 Task: Change the default indentation to Tab character.
Action: Mouse moved to (1099, 33)
Screenshot: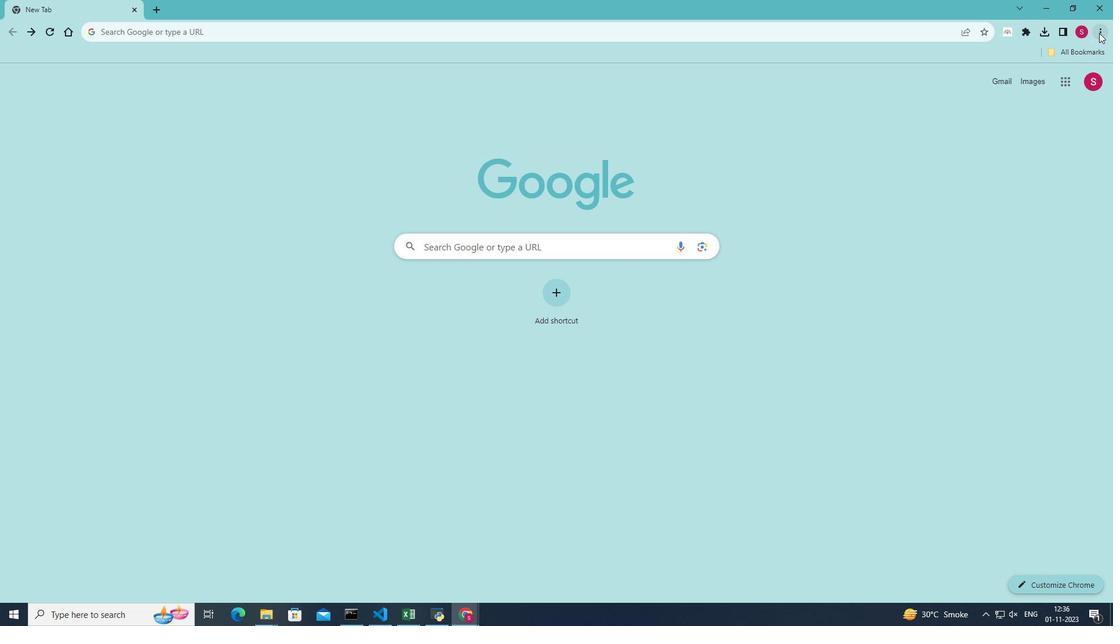 
Action: Mouse pressed left at (1099, 33)
Screenshot: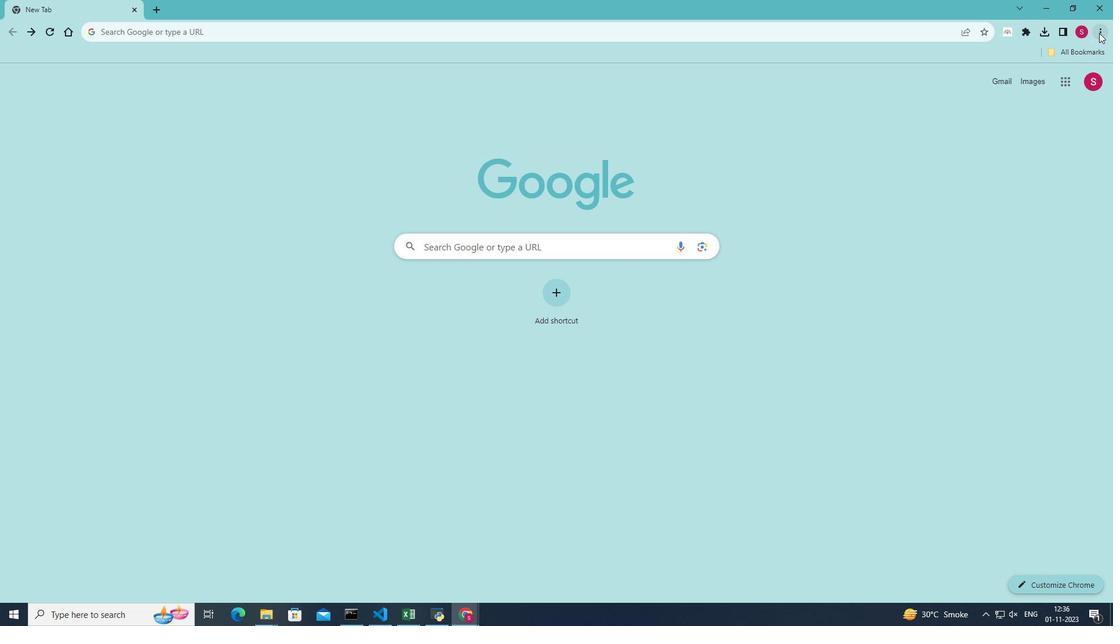 
Action: Mouse moved to (982, 212)
Screenshot: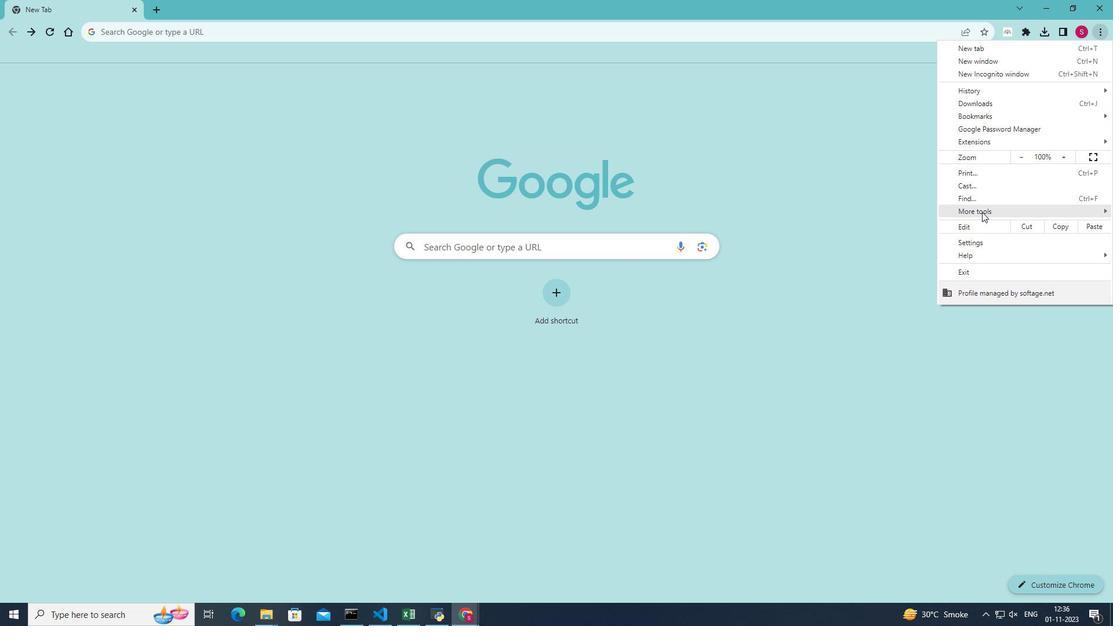 
Action: Mouse pressed left at (982, 212)
Screenshot: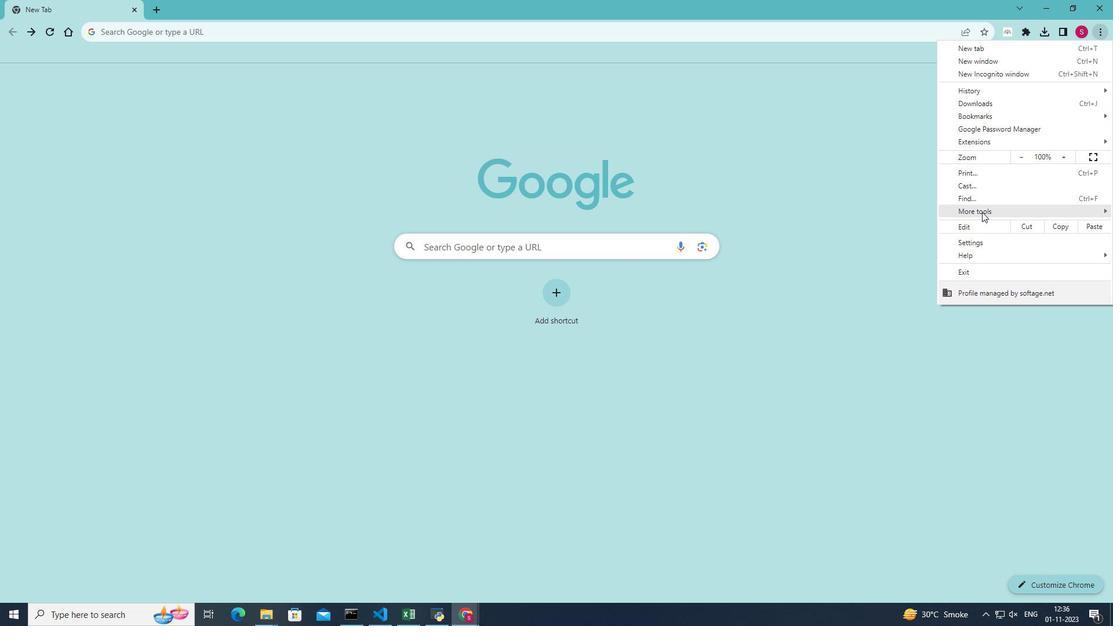 
Action: Mouse moved to (857, 295)
Screenshot: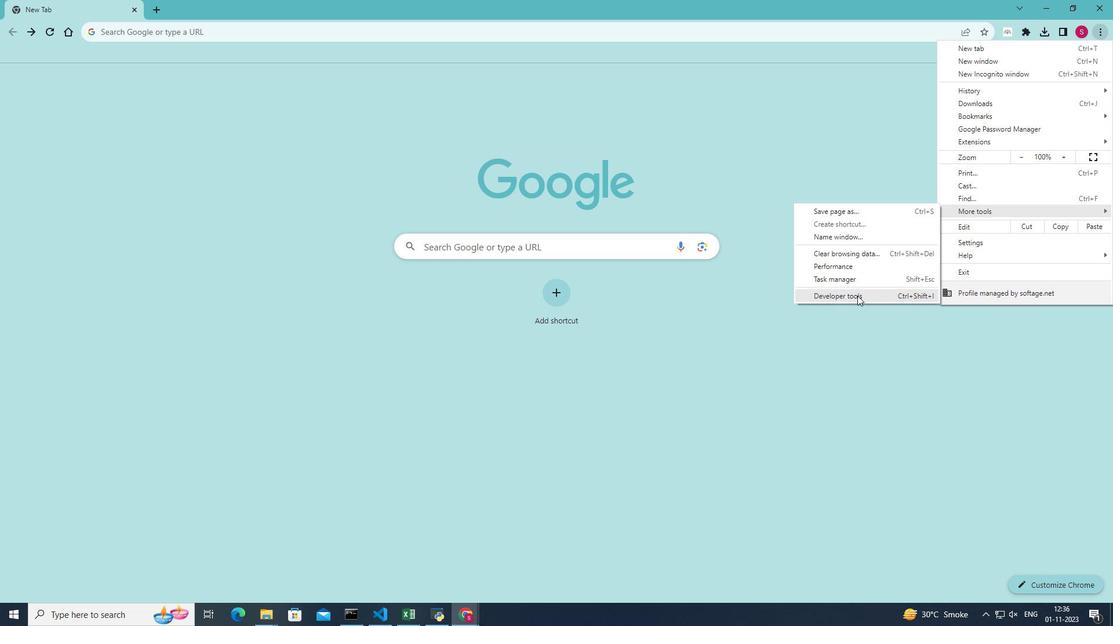 
Action: Mouse pressed left at (857, 295)
Screenshot: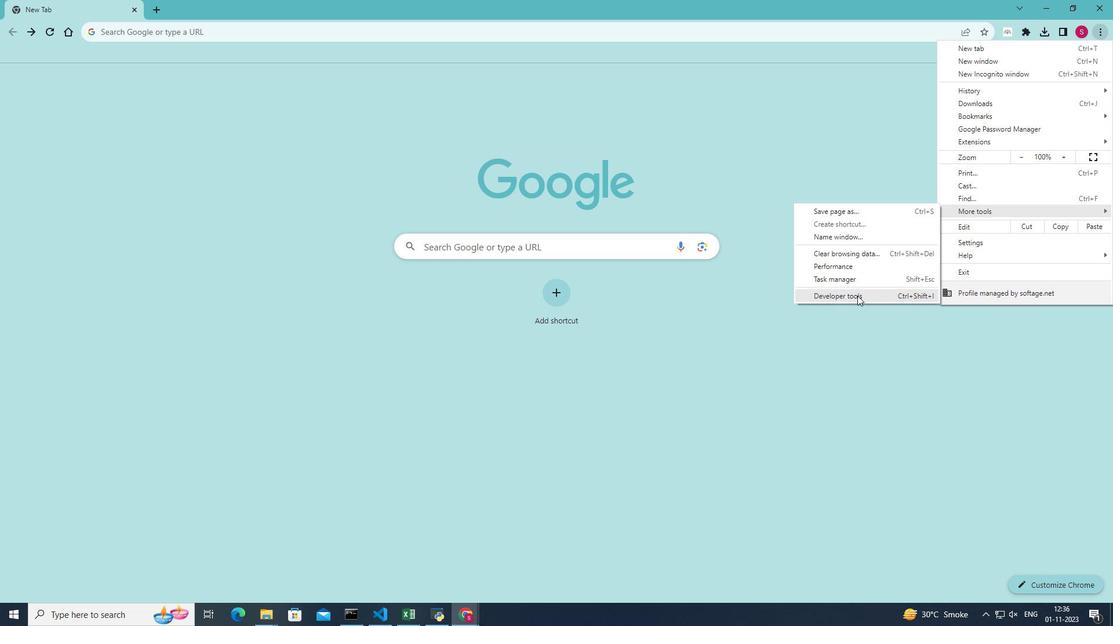 
Action: Mouse moved to (1070, 70)
Screenshot: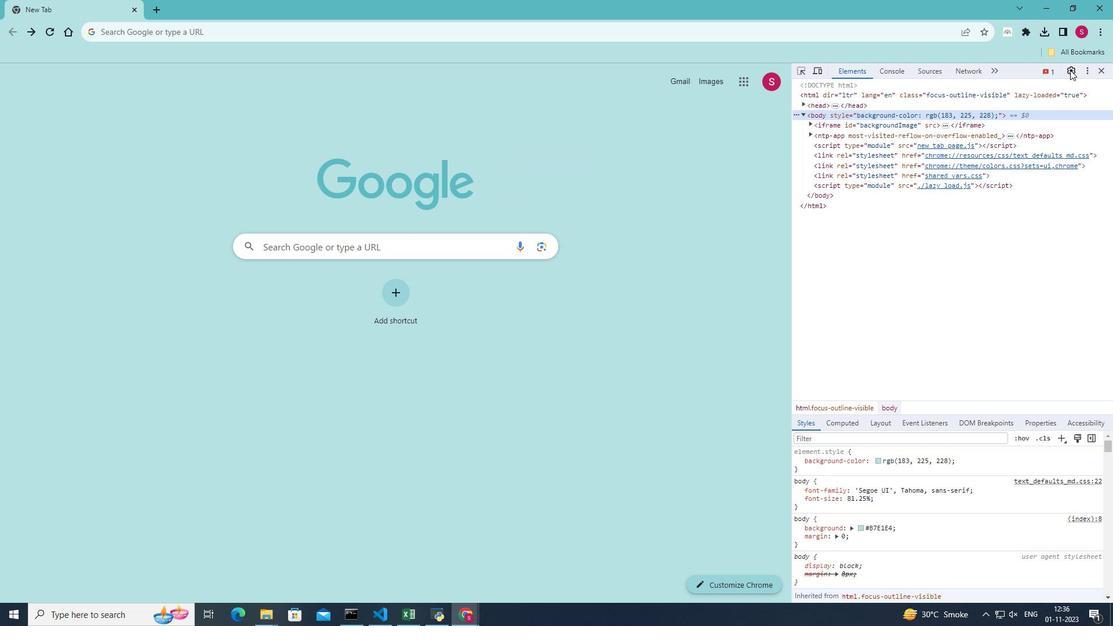 
Action: Mouse pressed left at (1070, 70)
Screenshot: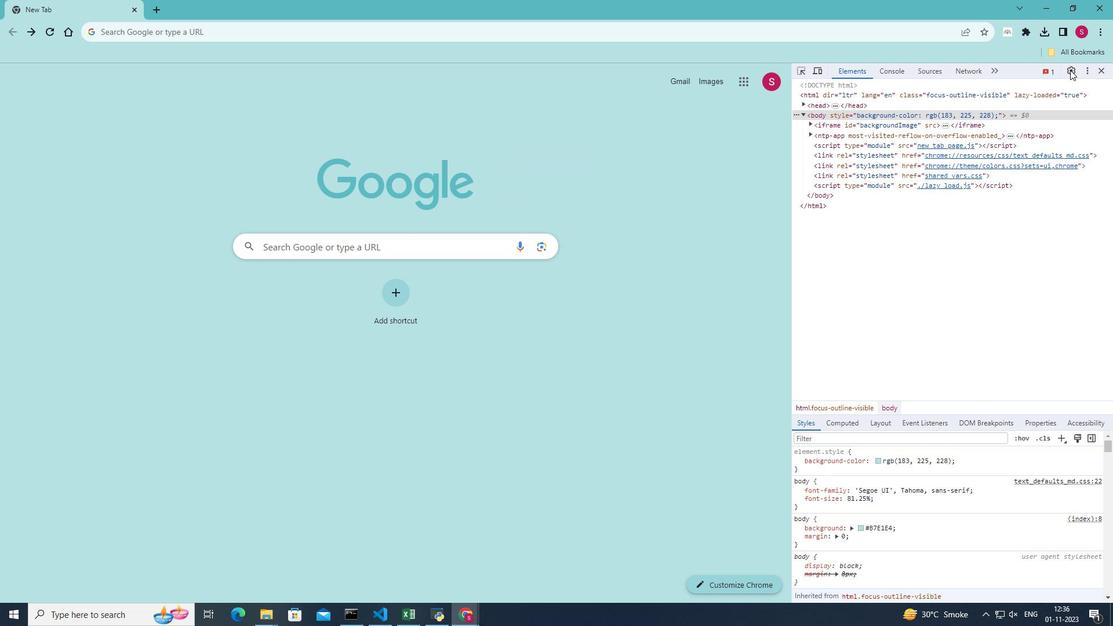 
Action: Mouse pressed left at (1070, 70)
Screenshot: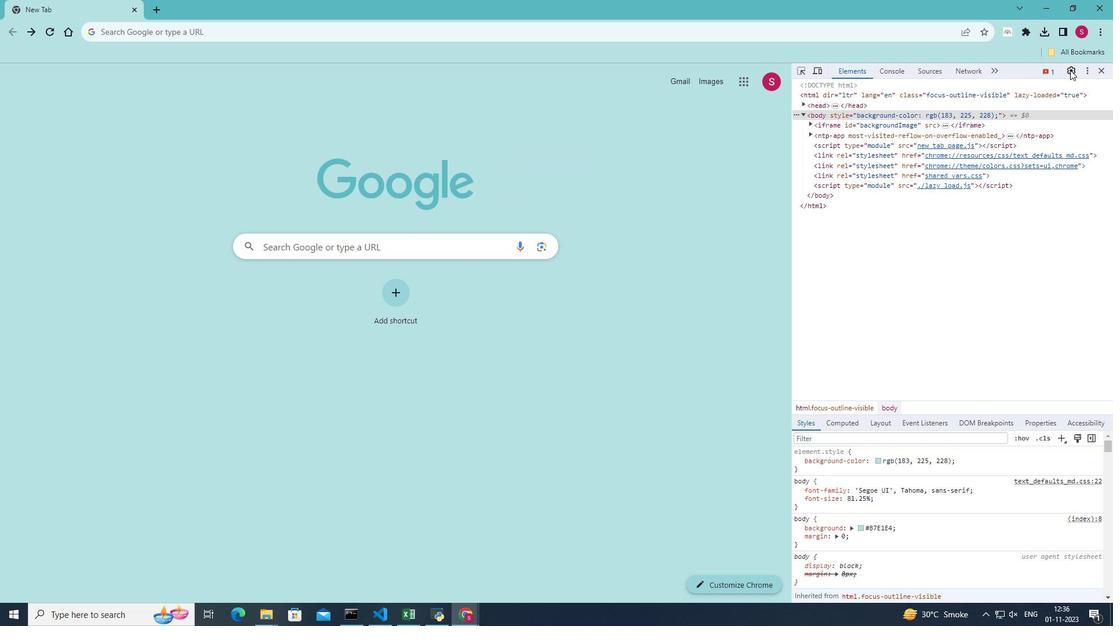 
Action: Mouse moved to (1023, 306)
Screenshot: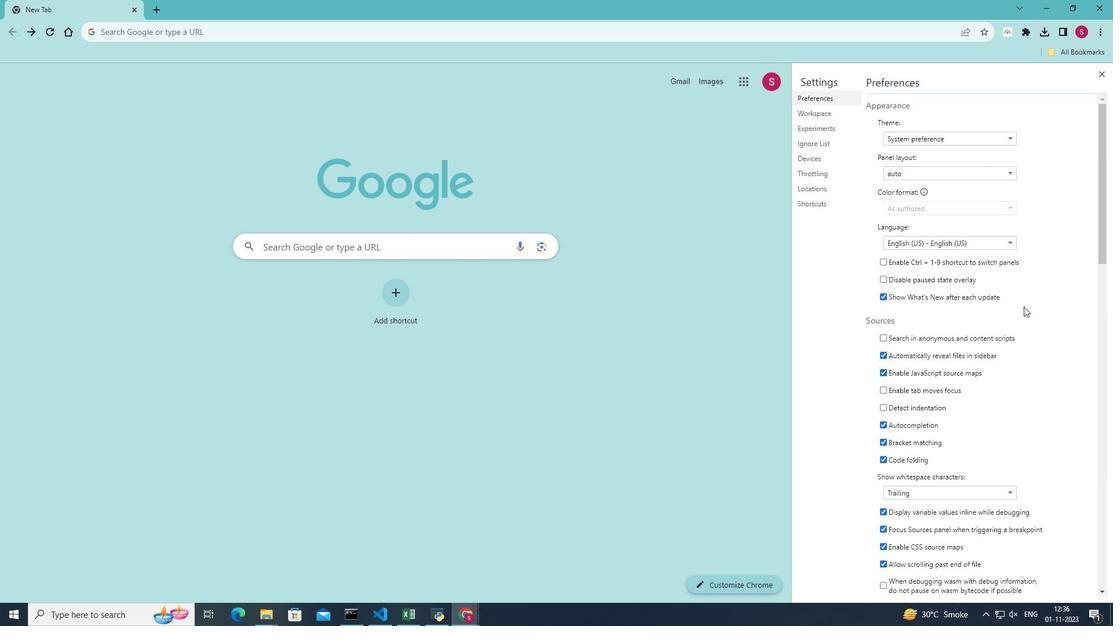 
Action: Mouse scrolled (1023, 306) with delta (0, 0)
Screenshot: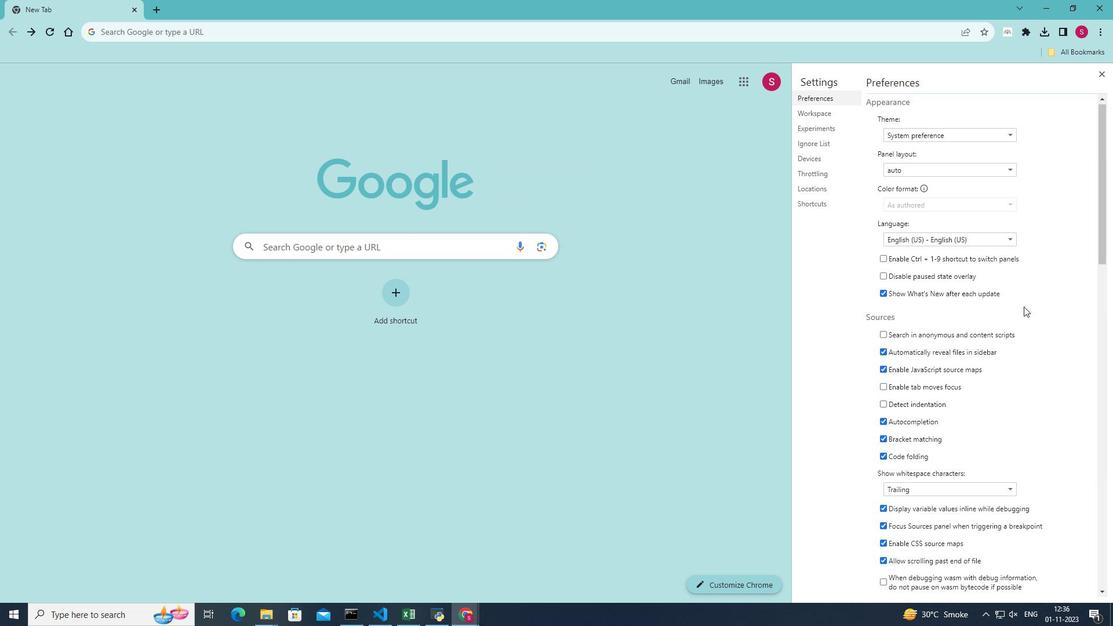
Action: Mouse scrolled (1023, 306) with delta (0, 0)
Screenshot: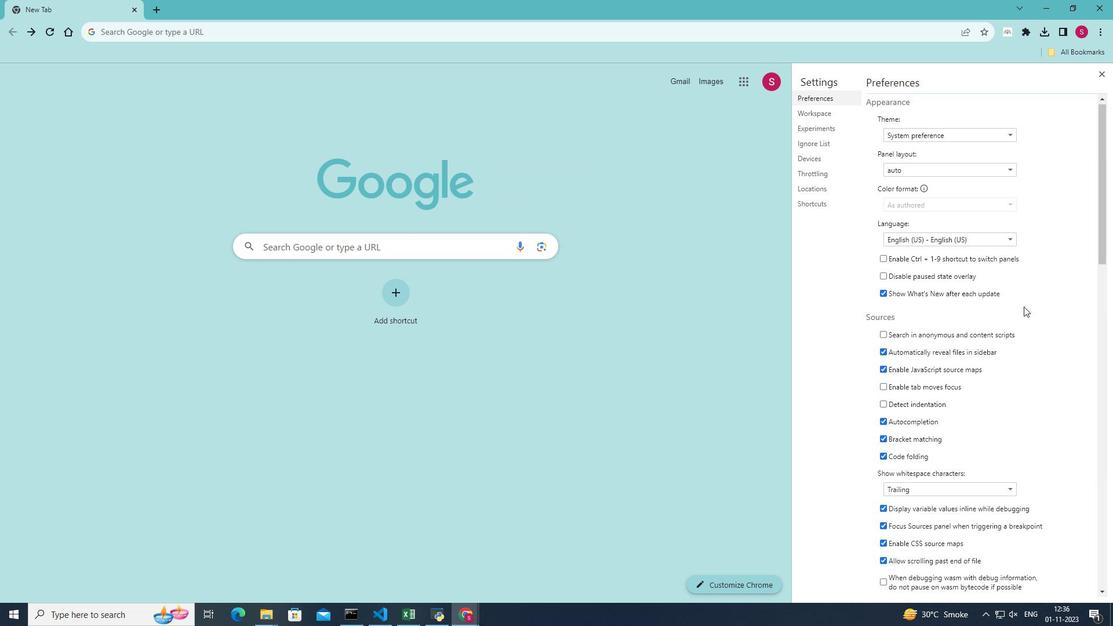 
Action: Mouse scrolled (1023, 306) with delta (0, 0)
Screenshot: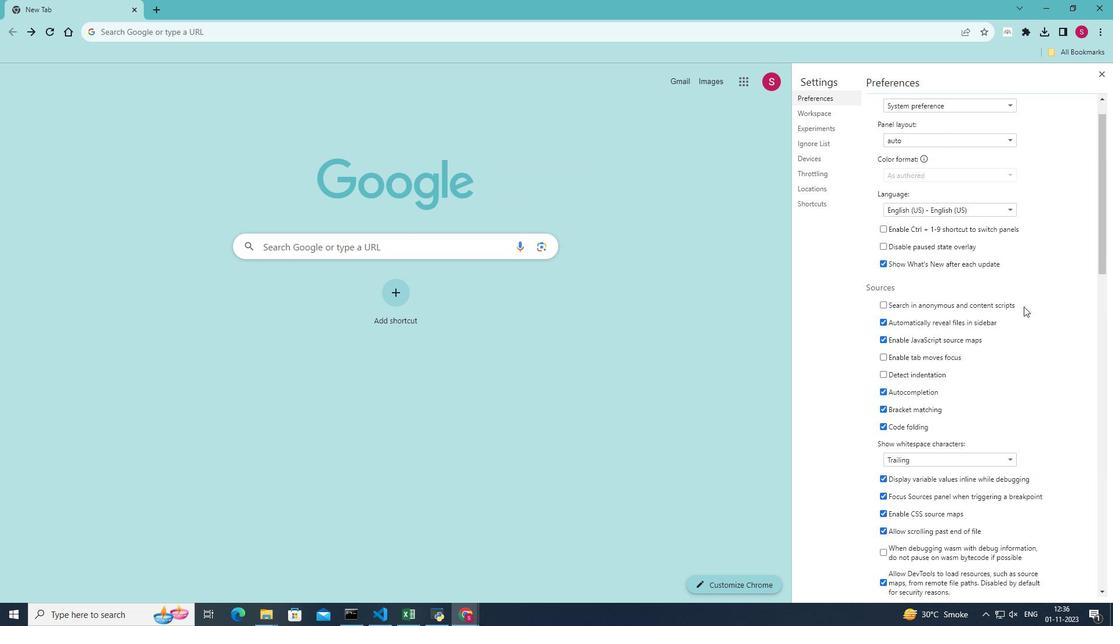 
Action: Mouse scrolled (1023, 306) with delta (0, 0)
Screenshot: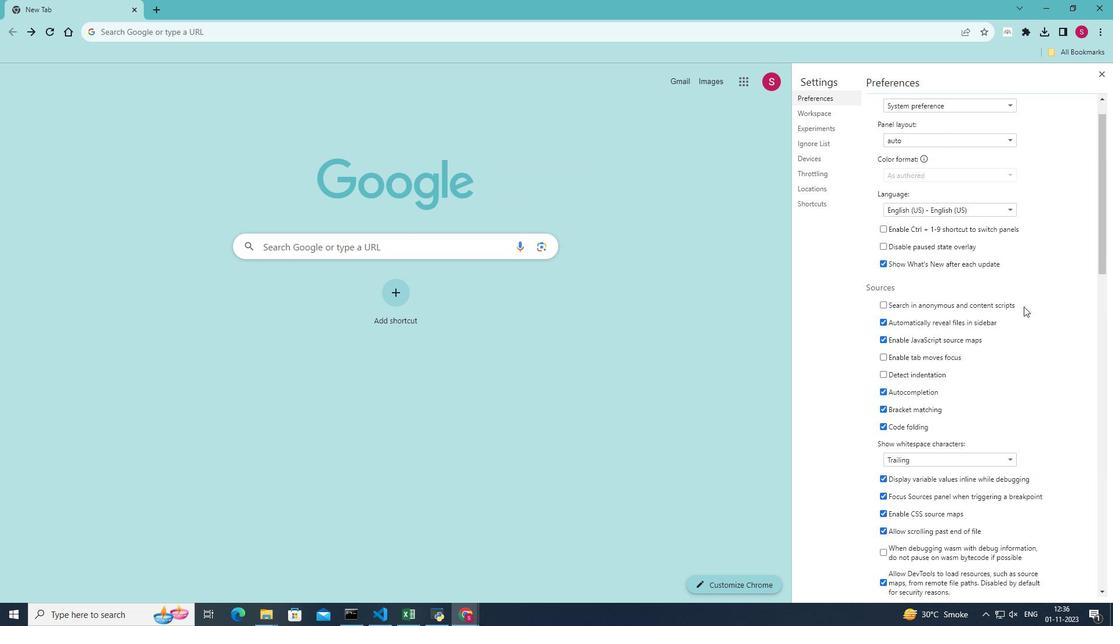 
Action: Mouse moved to (1002, 425)
Screenshot: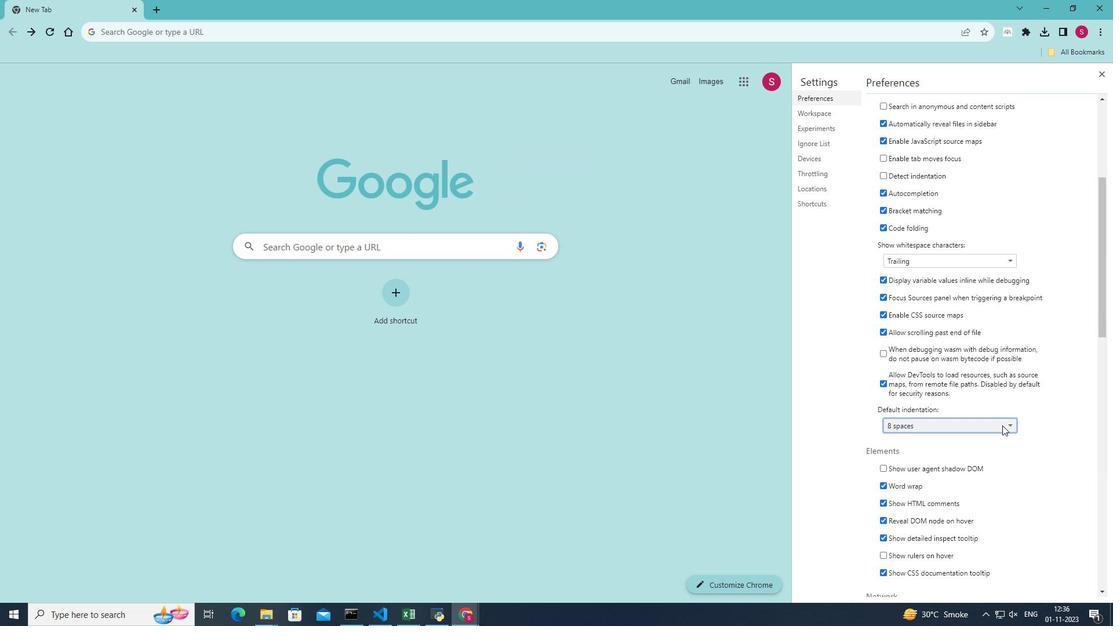 
Action: Mouse pressed left at (1002, 425)
Screenshot: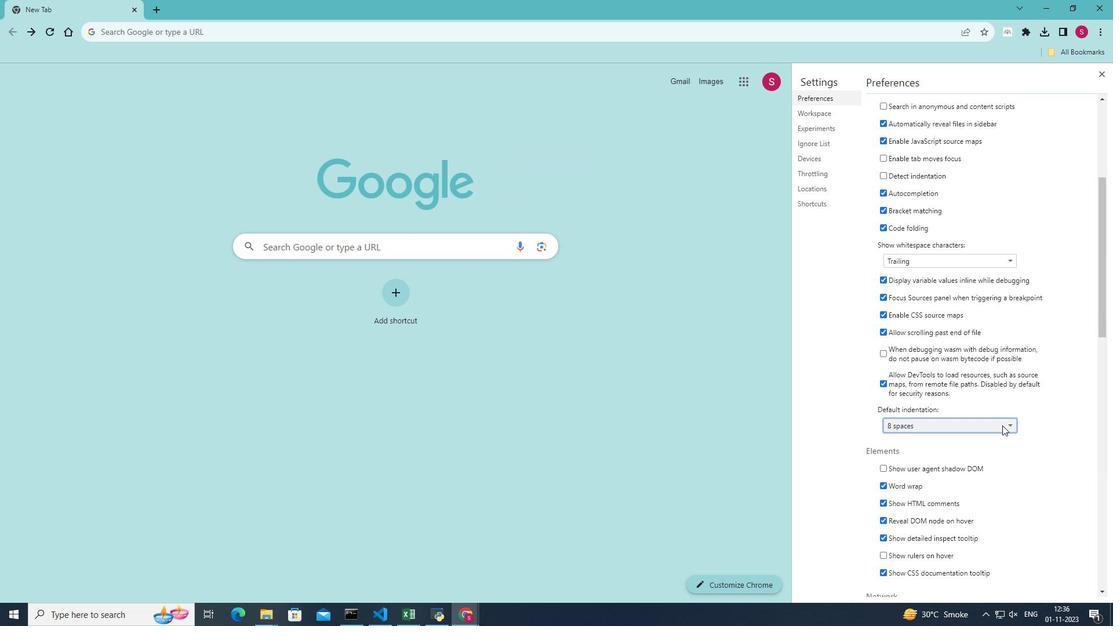 
Action: Mouse moved to (948, 469)
Screenshot: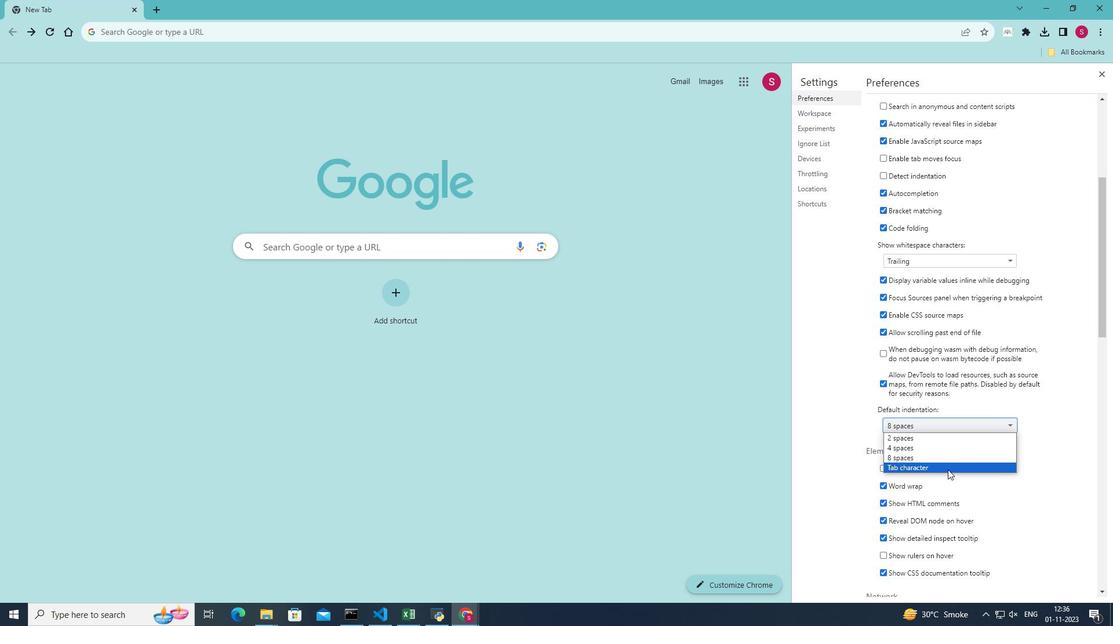 
Action: Mouse pressed left at (948, 469)
Screenshot: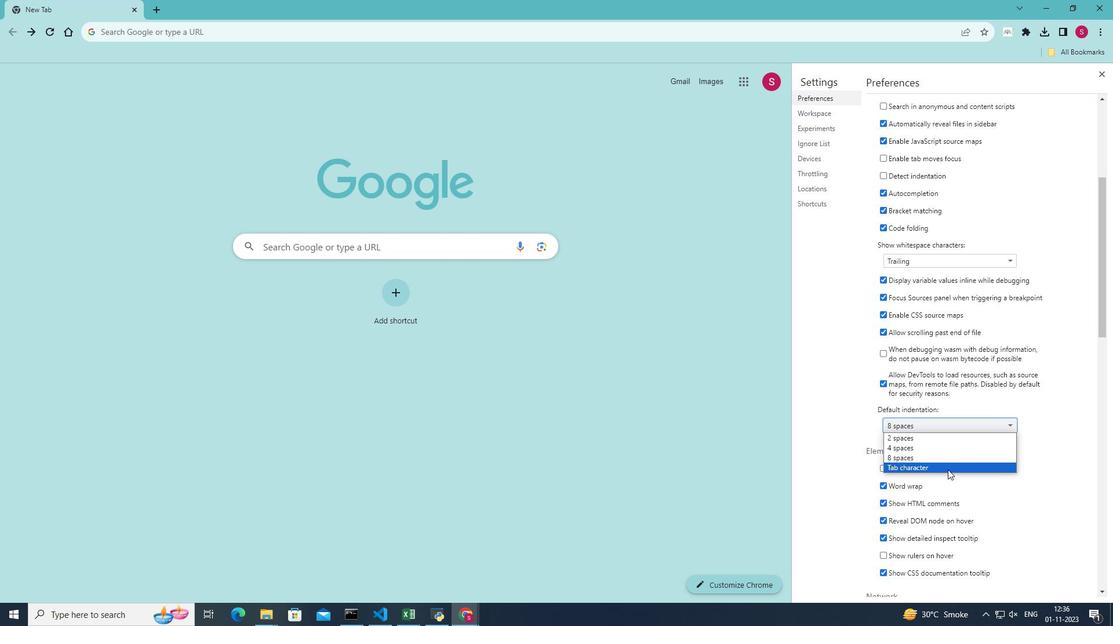 
